Task: Move the task Implement a new remote access system for a company's employees to the section Done in the project AgileHeart and filter the tasks in the project by High Priority
Action: Mouse moved to (547, 204)
Screenshot: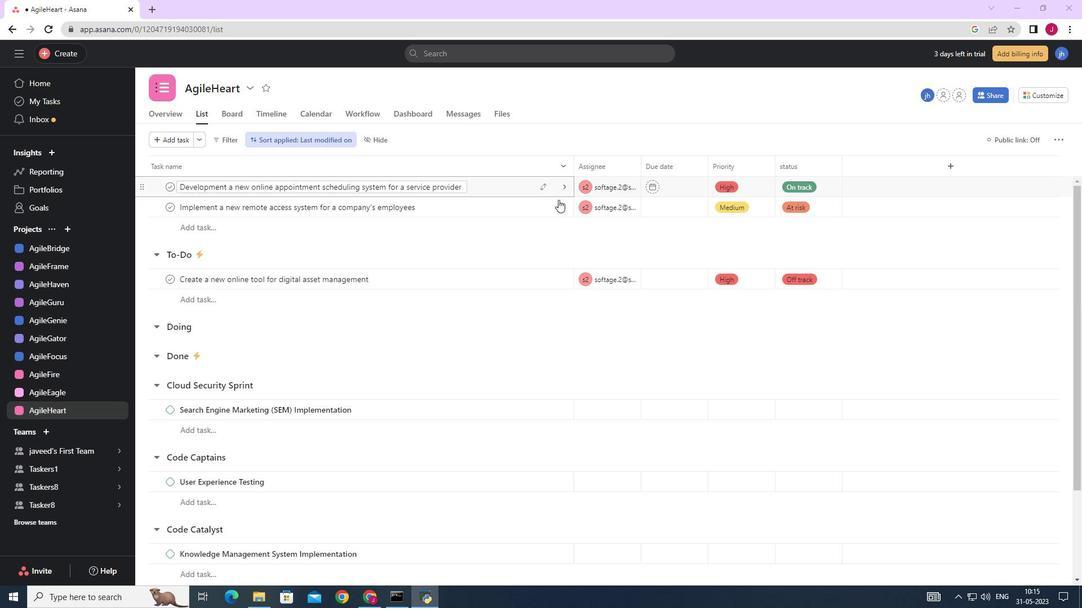 
Action: Mouse pressed left at (547, 204)
Screenshot: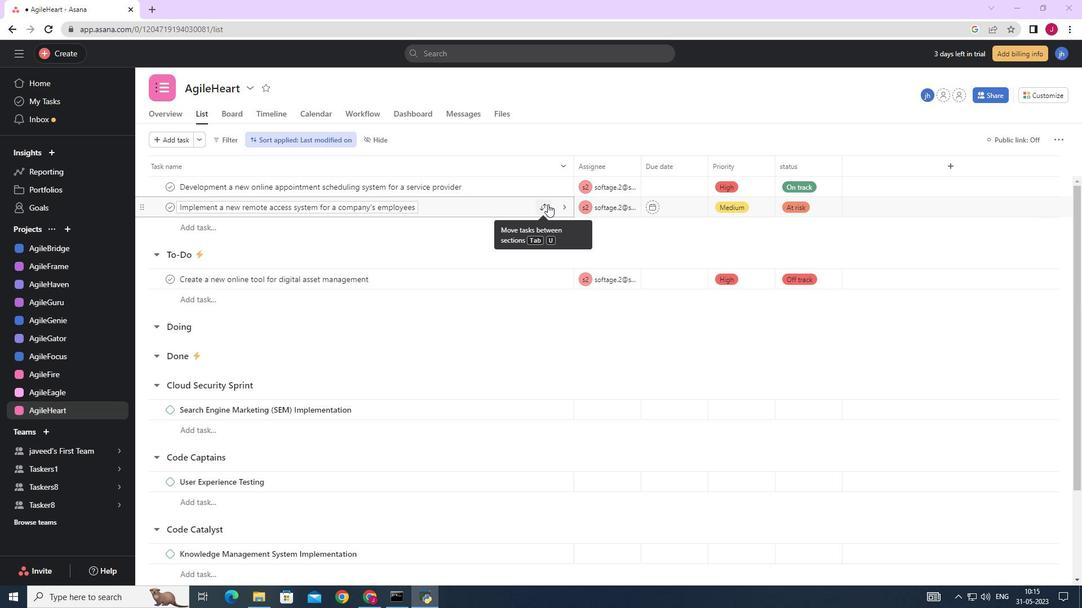 
Action: Mouse moved to (489, 311)
Screenshot: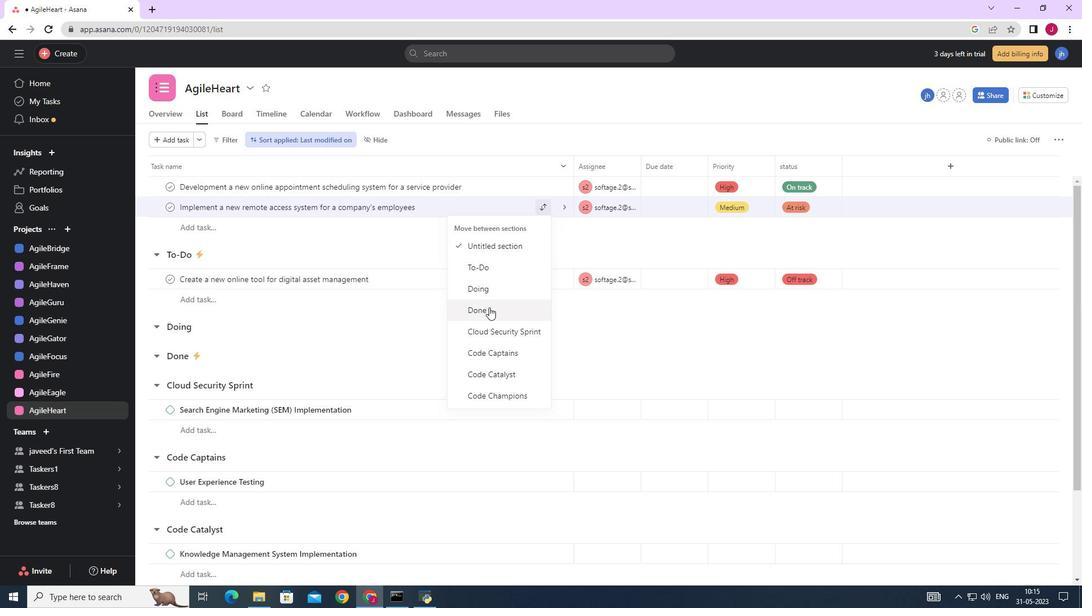 
Action: Mouse pressed left at (489, 311)
Screenshot: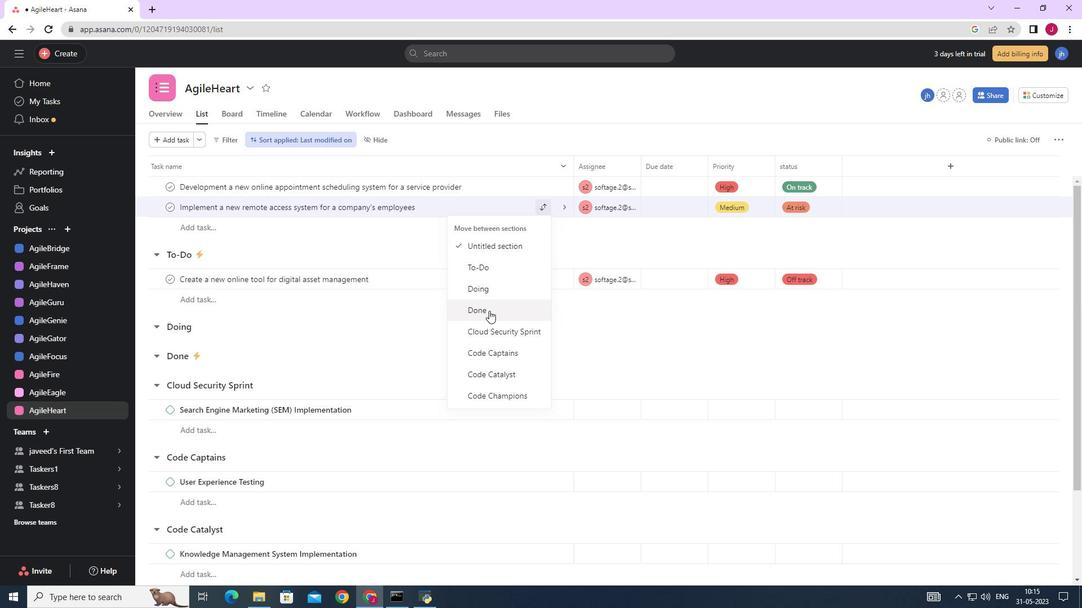 
Action: Mouse moved to (228, 139)
Screenshot: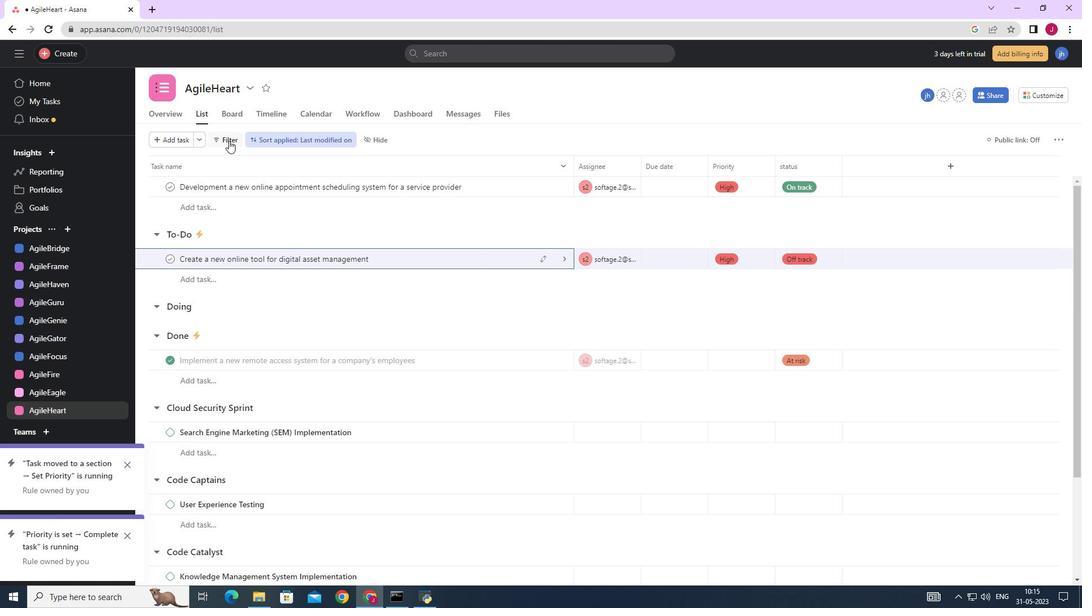 
Action: Mouse pressed left at (228, 139)
Screenshot: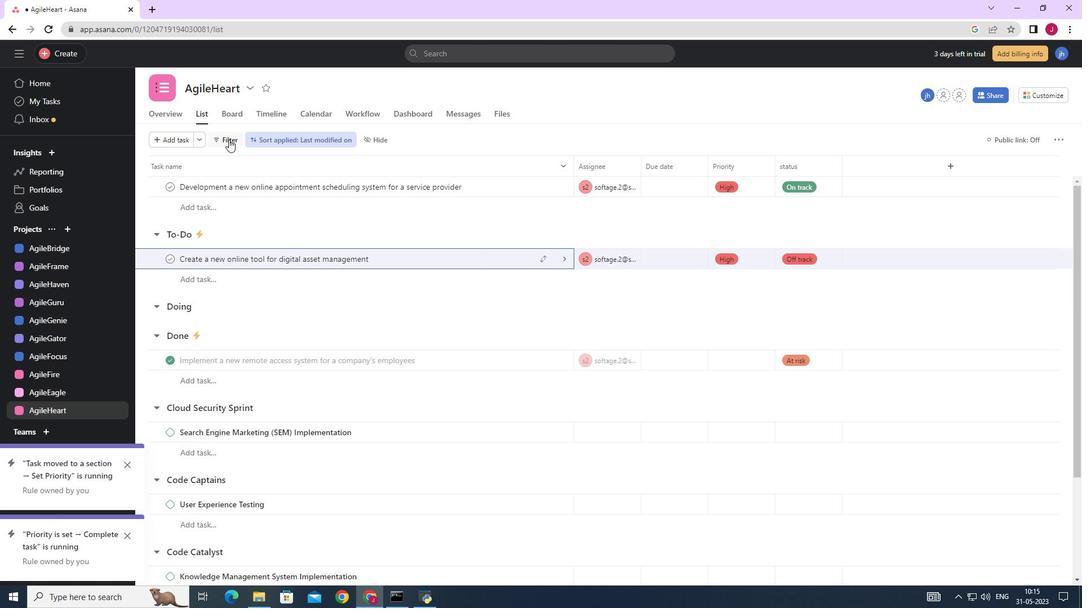 
Action: Mouse moved to (272, 228)
Screenshot: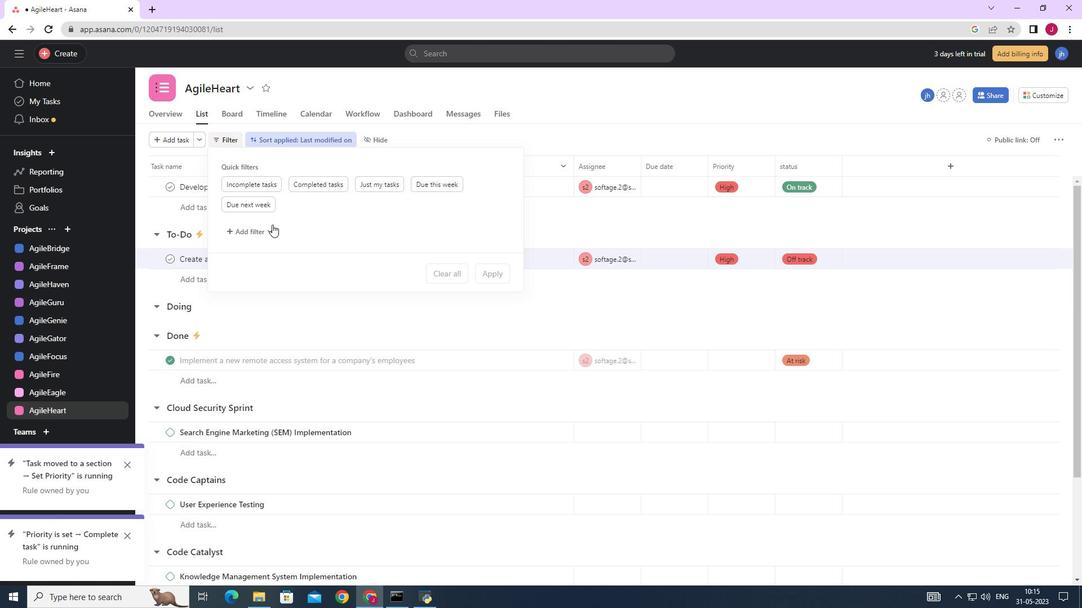 
Action: Mouse pressed left at (272, 228)
Screenshot: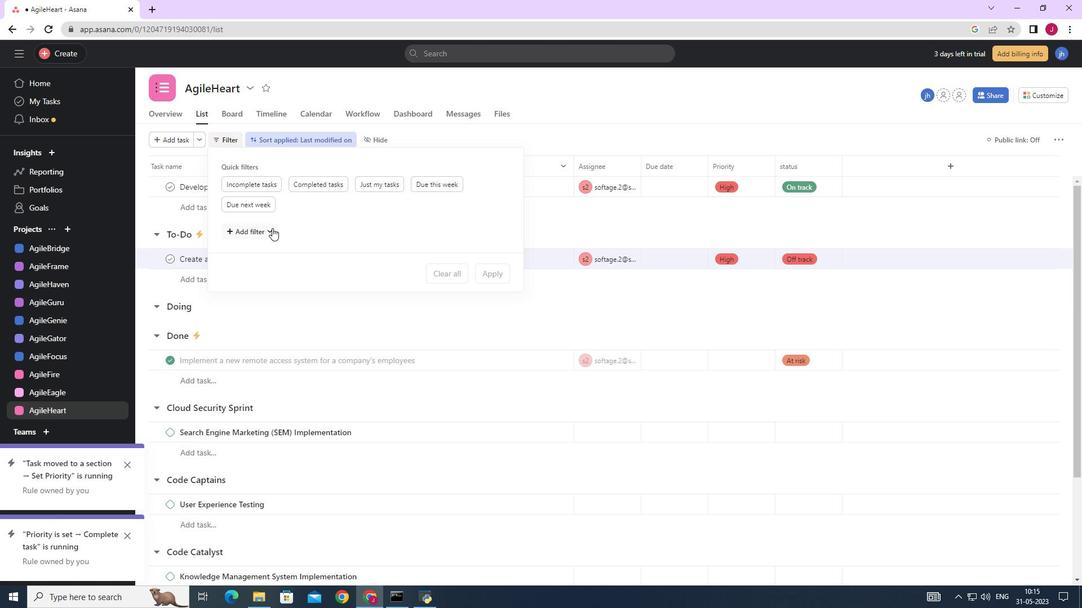 
Action: Mouse moved to (248, 413)
Screenshot: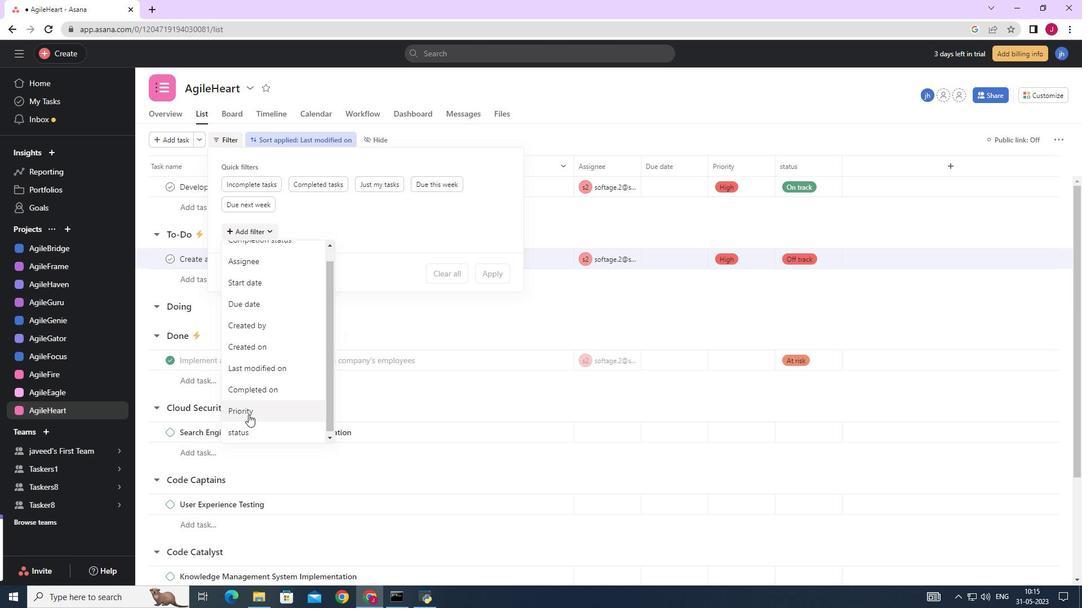
Action: Mouse pressed left at (248, 413)
Screenshot: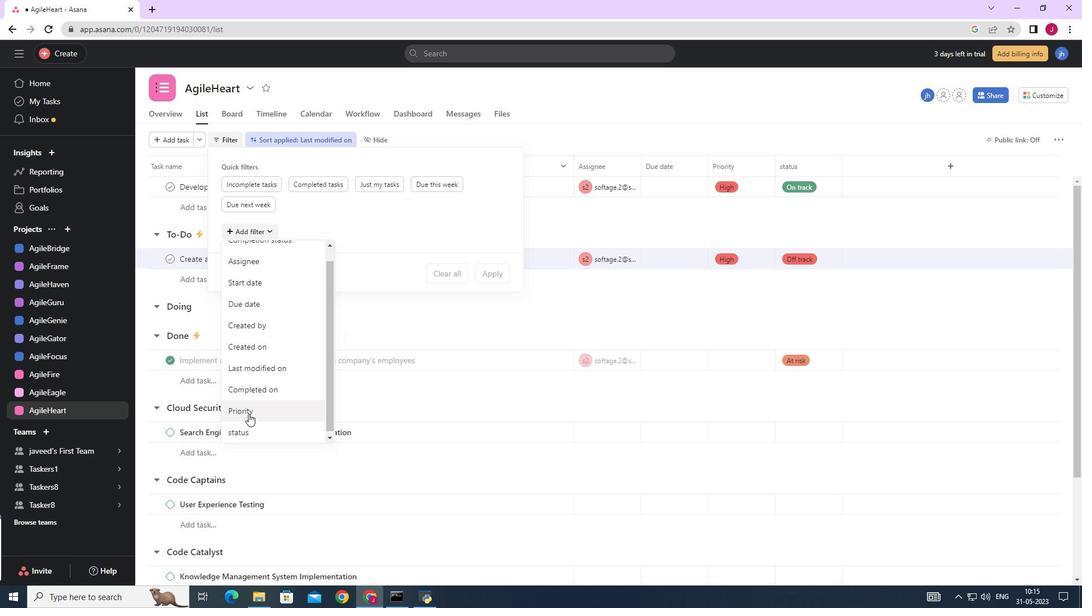 
Action: Mouse moved to (496, 316)
Screenshot: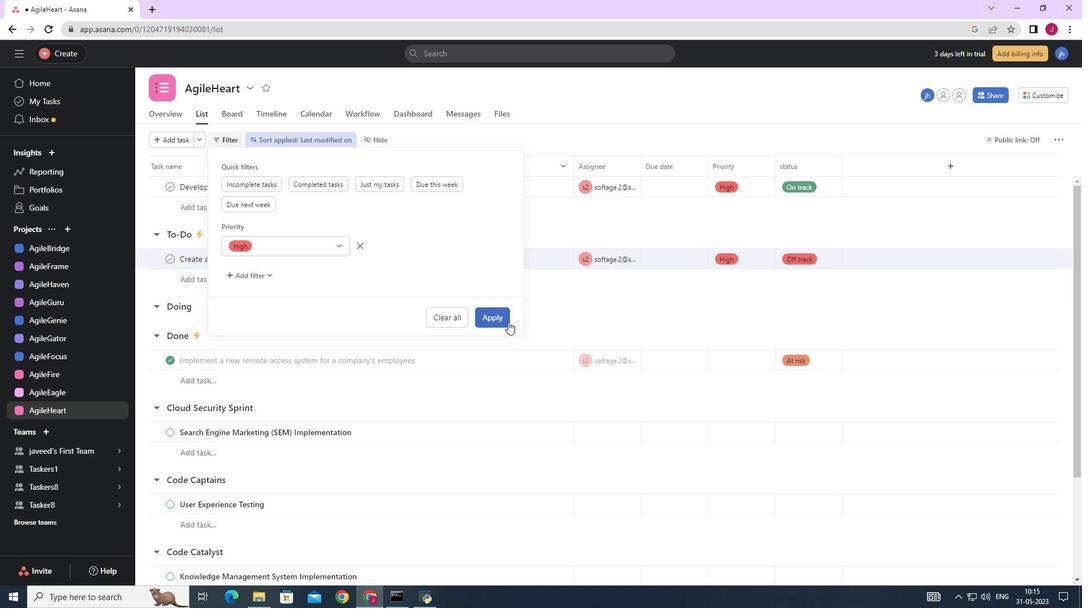 
Action: Mouse pressed left at (496, 316)
Screenshot: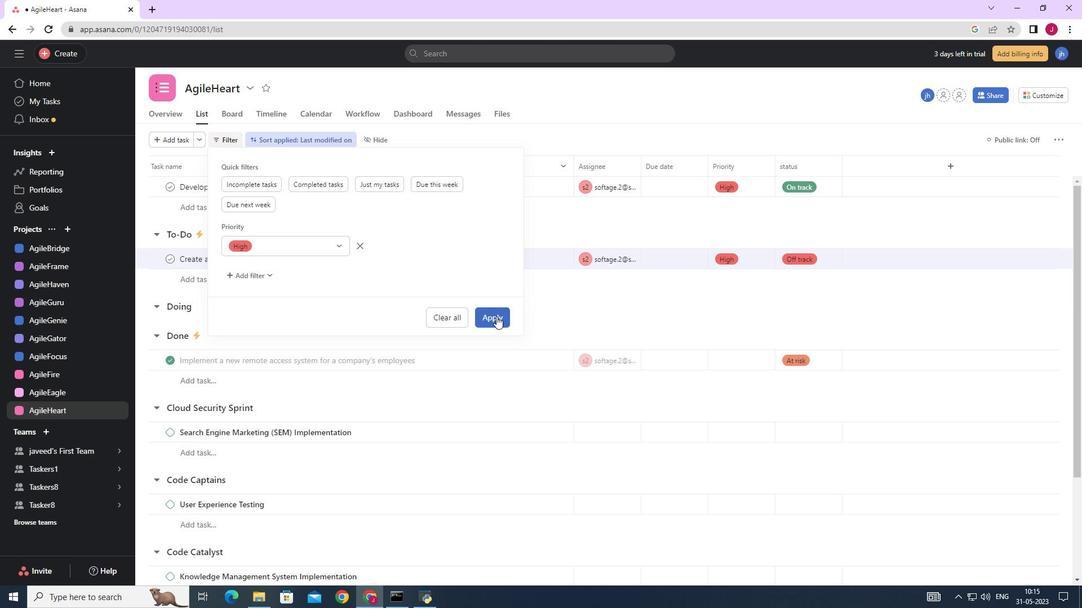 
Action: Mouse moved to (492, 315)
Screenshot: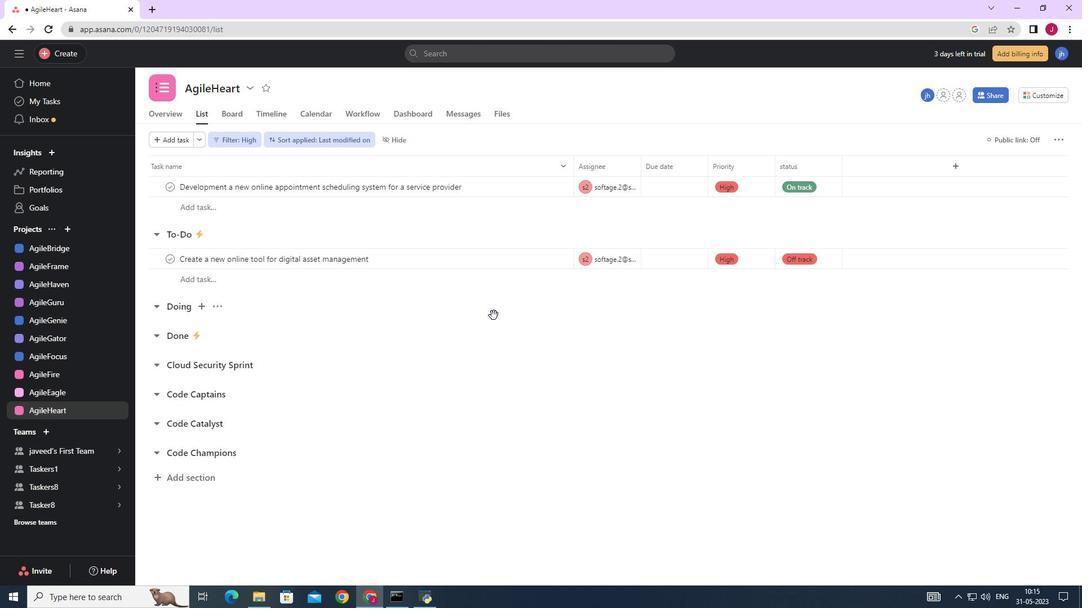 
